 Task: Change  the formatting of the data to Which is Greater than5, In conditional formating, put the option 'Yelow Fill with Drak Yellow Text'In the sheet   Stellar Sales templetes book
Action: Mouse moved to (49, 196)
Screenshot: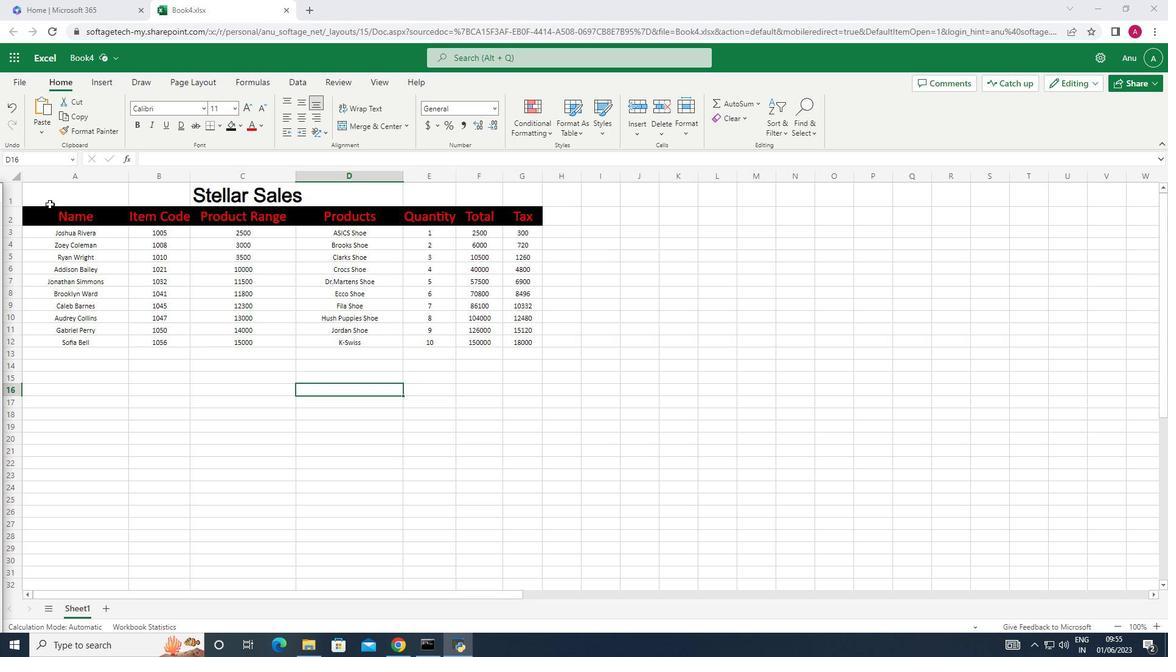 
Action: Mouse pressed left at (49, 196)
Screenshot: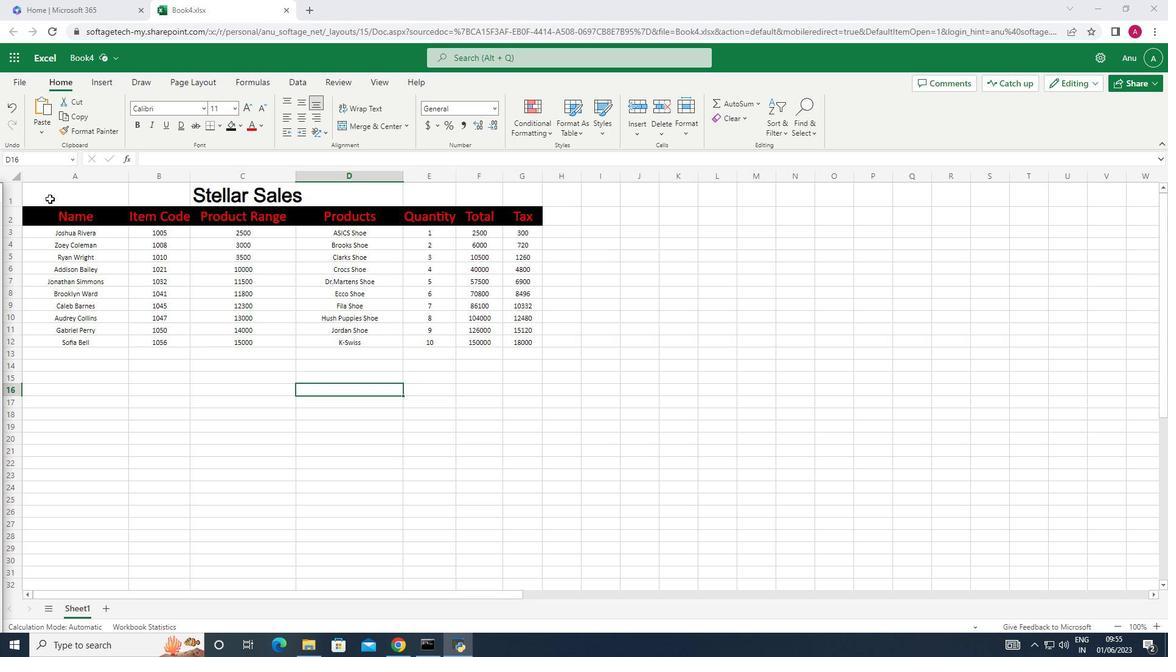 
Action: Mouse moved to (551, 136)
Screenshot: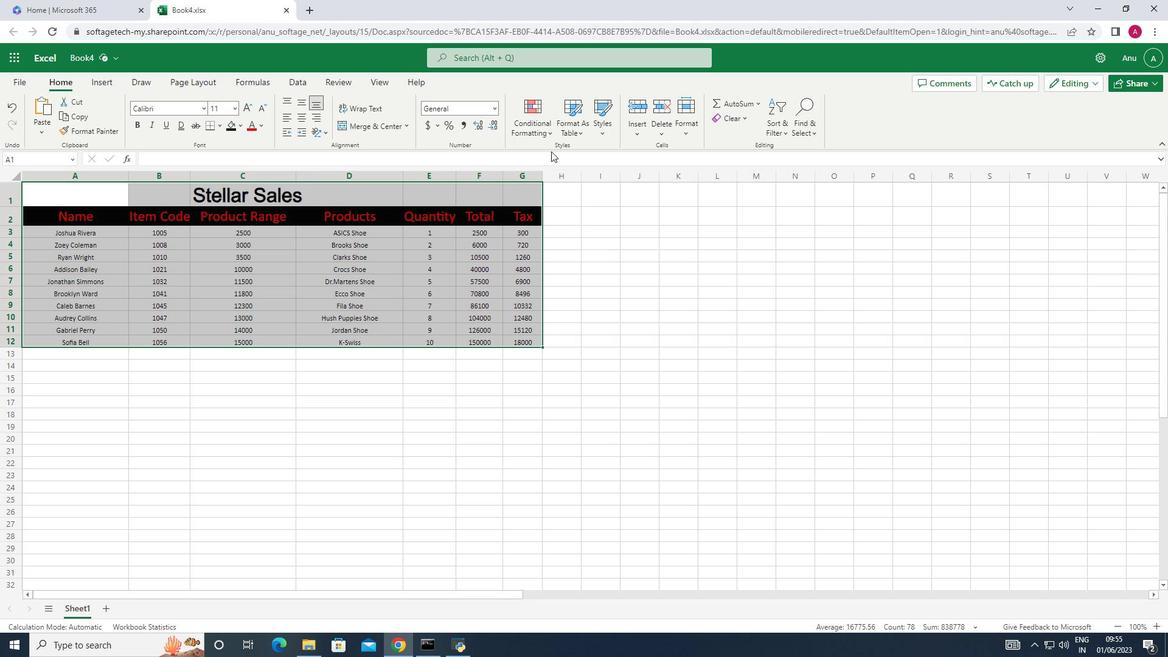 
Action: Mouse pressed left at (551, 136)
Screenshot: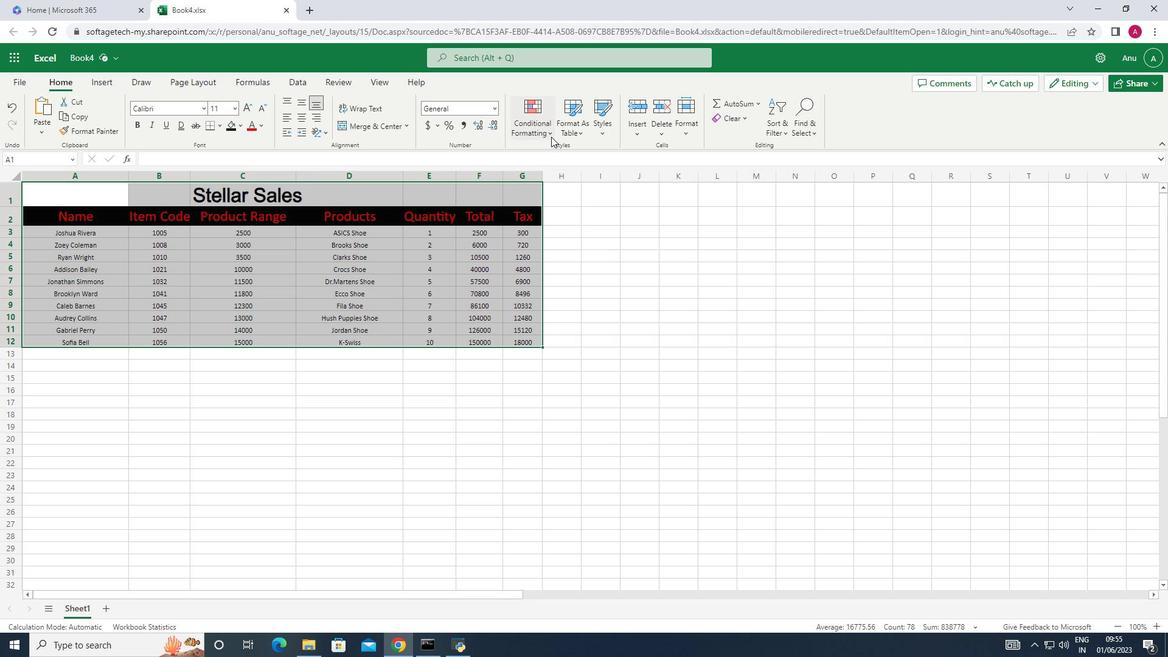 
Action: Mouse moved to (567, 171)
Screenshot: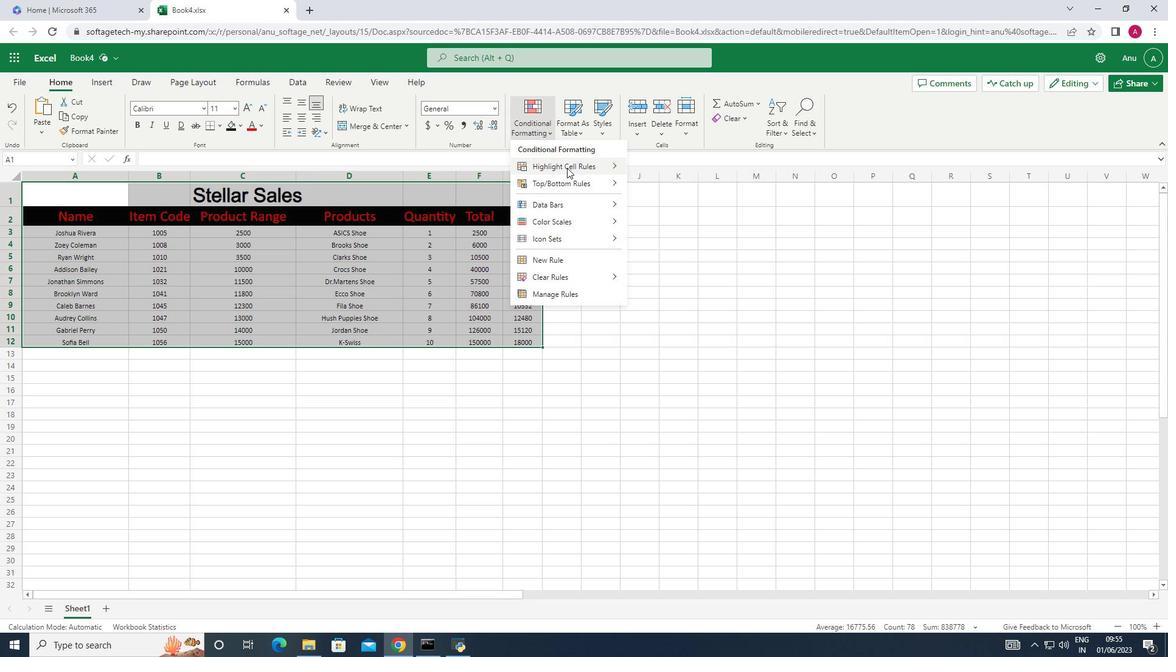
Action: Mouse pressed left at (567, 171)
Screenshot: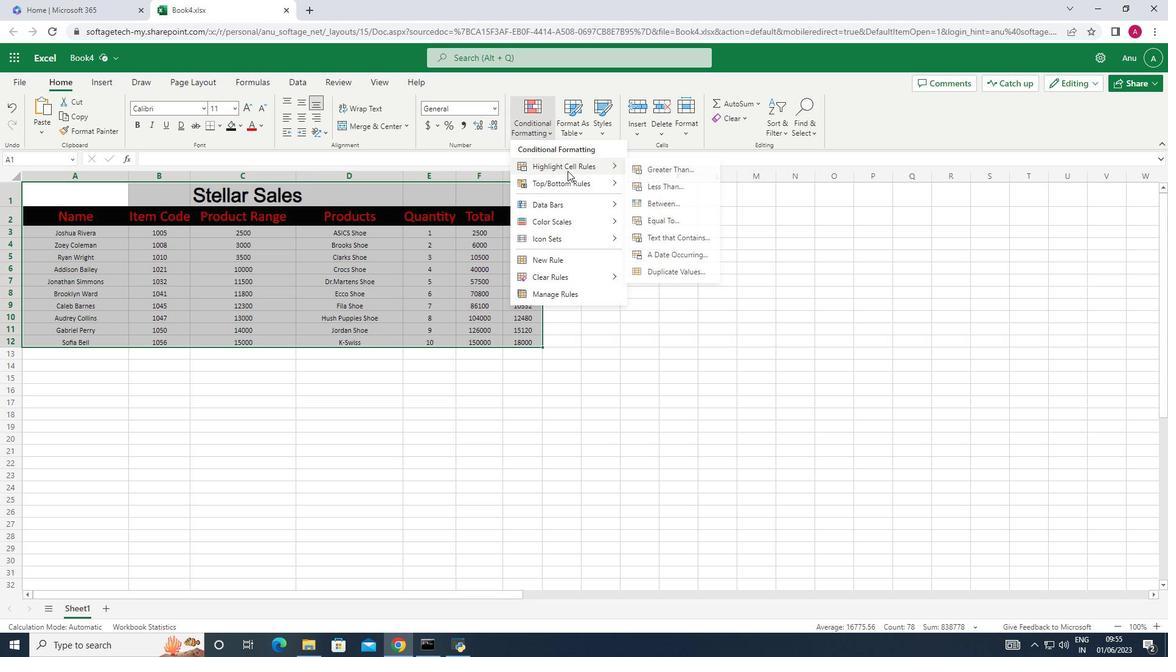 
Action: Mouse moved to (663, 171)
Screenshot: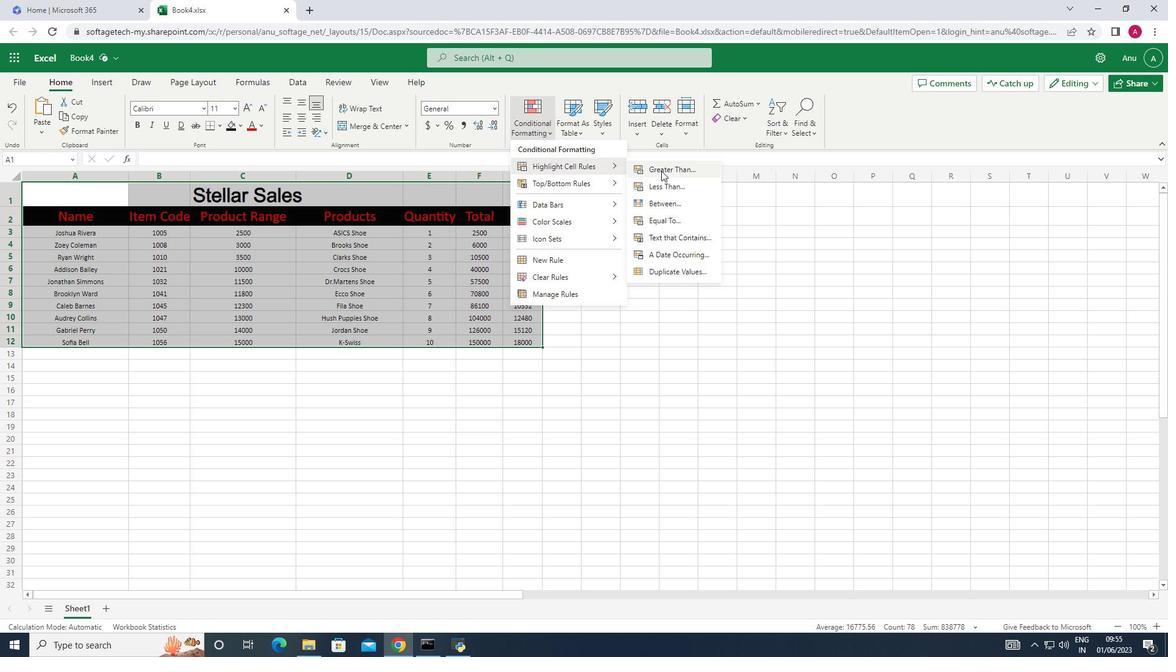 
Action: Mouse pressed left at (663, 171)
Screenshot: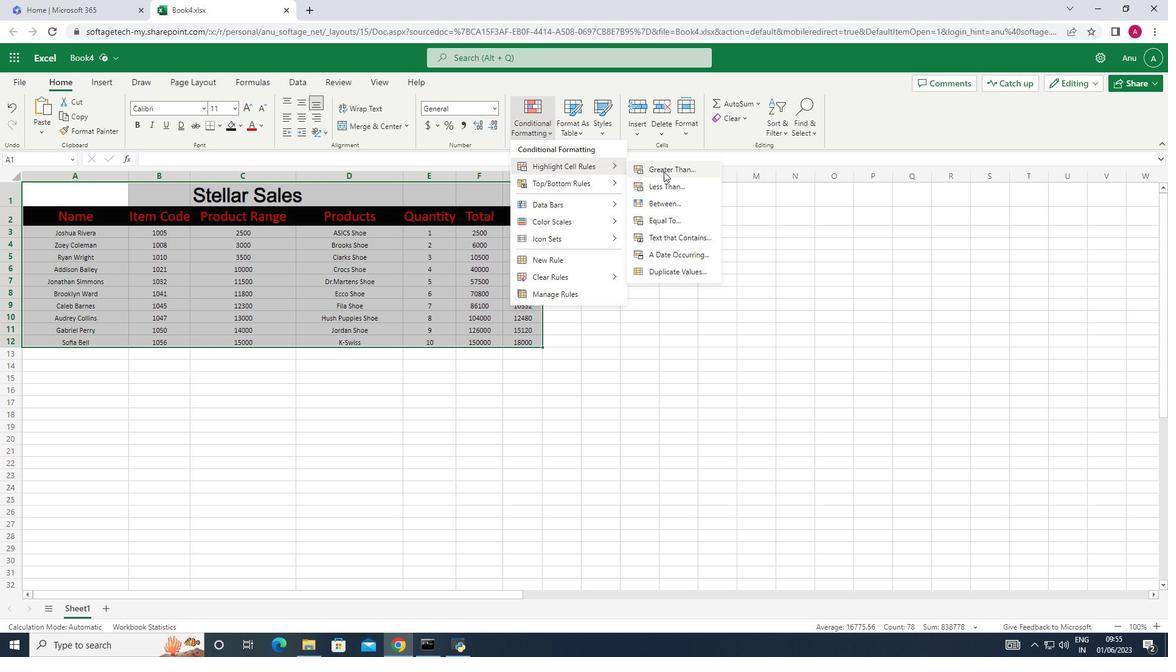 
Action: Key pressed 5
Screenshot: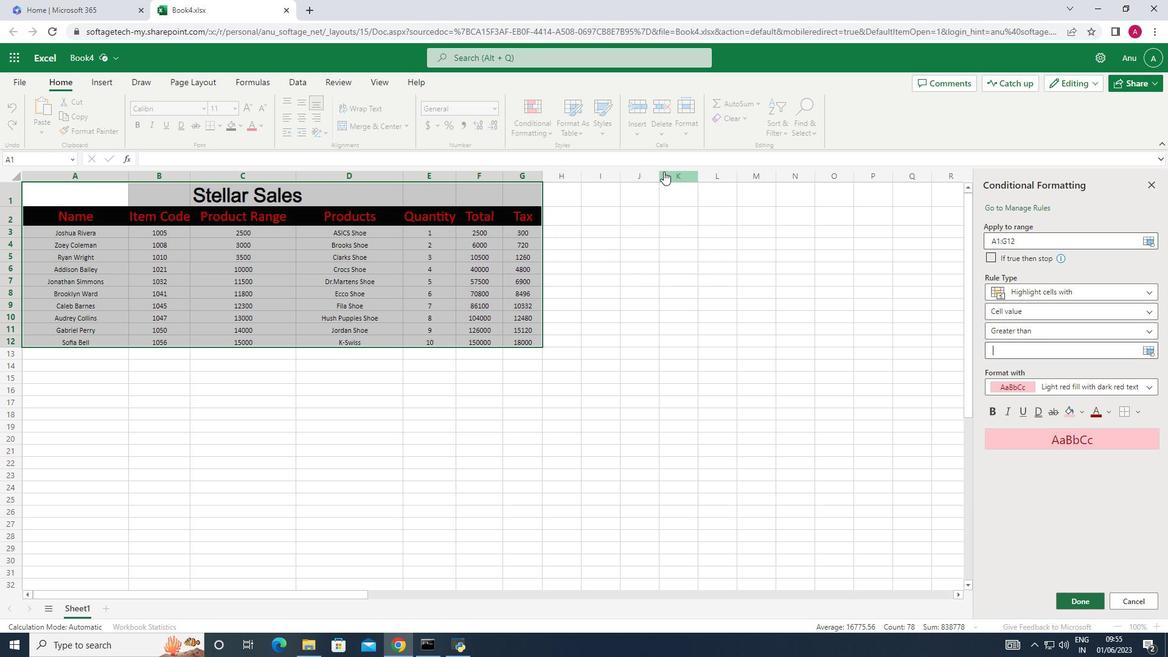 
Action: Mouse moved to (1084, 408)
Screenshot: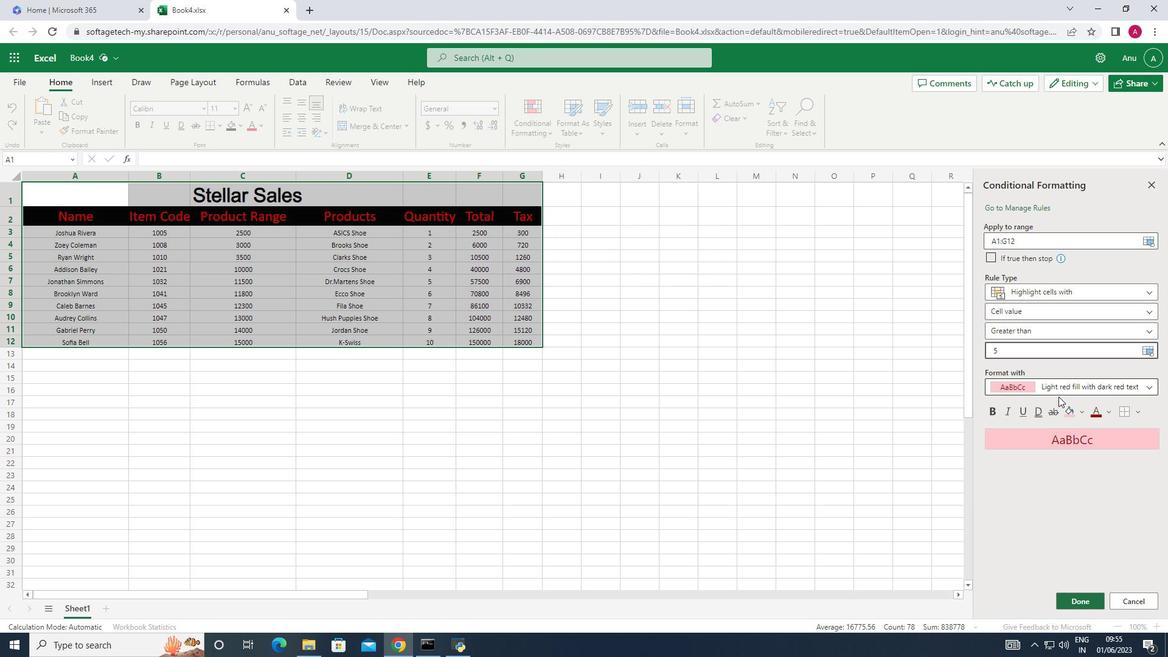 
Action: Mouse pressed left at (1084, 408)
Screenshot: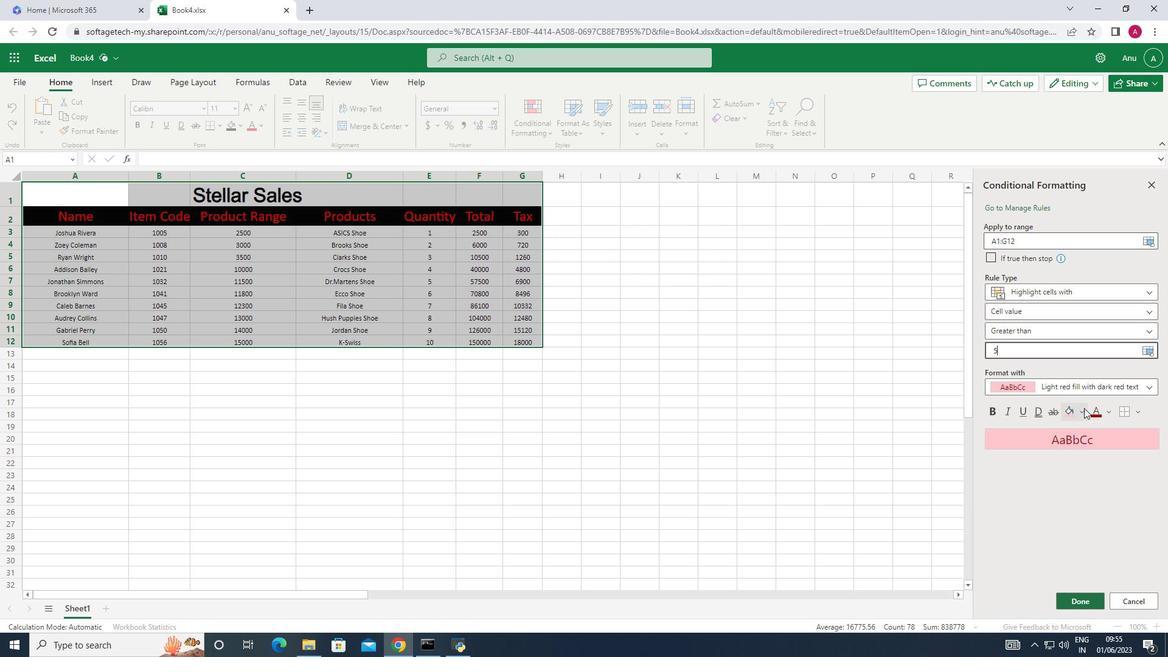 
Action: Mouse moved to (1064, 552)
Screenshot: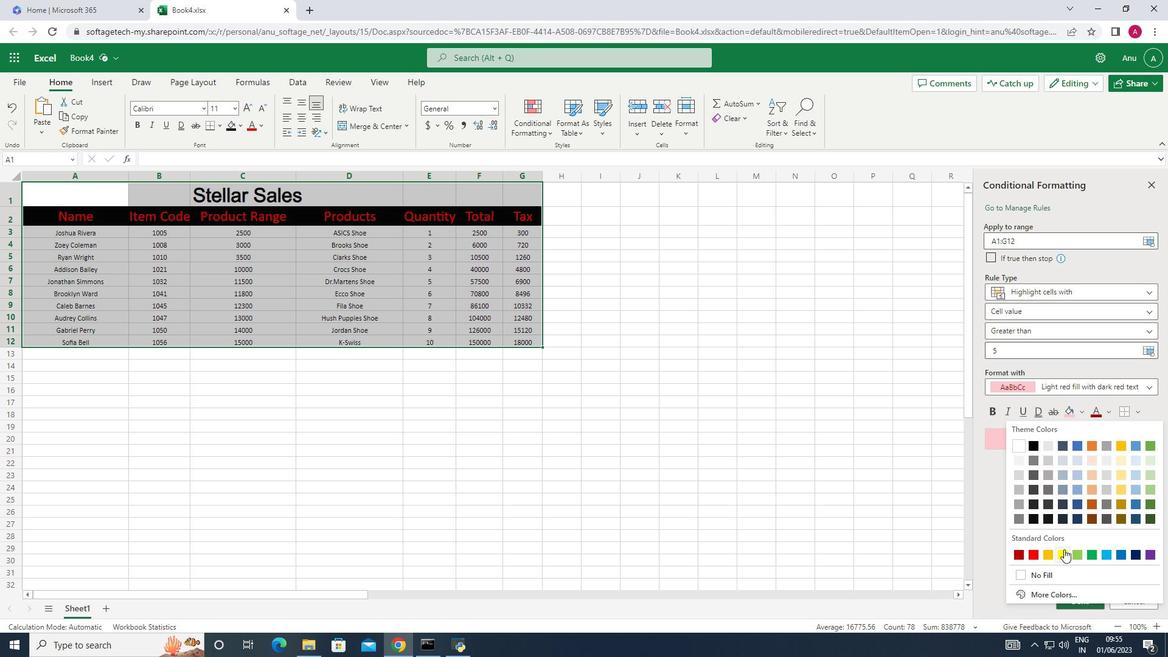 
Action: Mouse pressed left at (1064, 552)
Screenshot: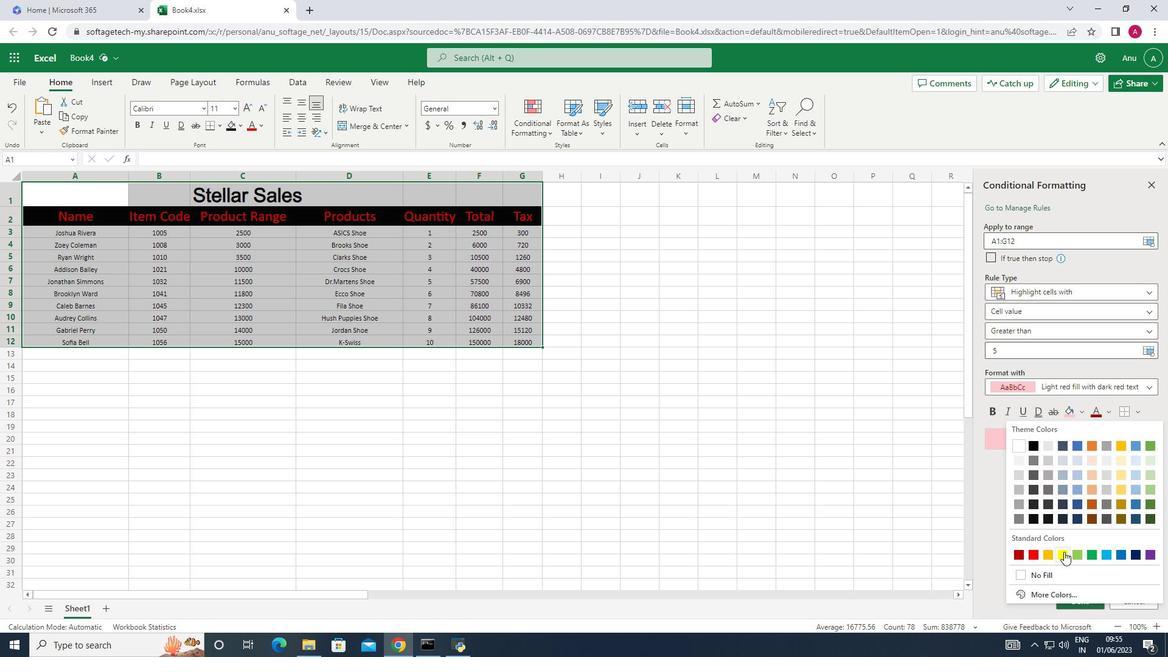 
Action: Mouse moved to (1108, 412)
Screenshot: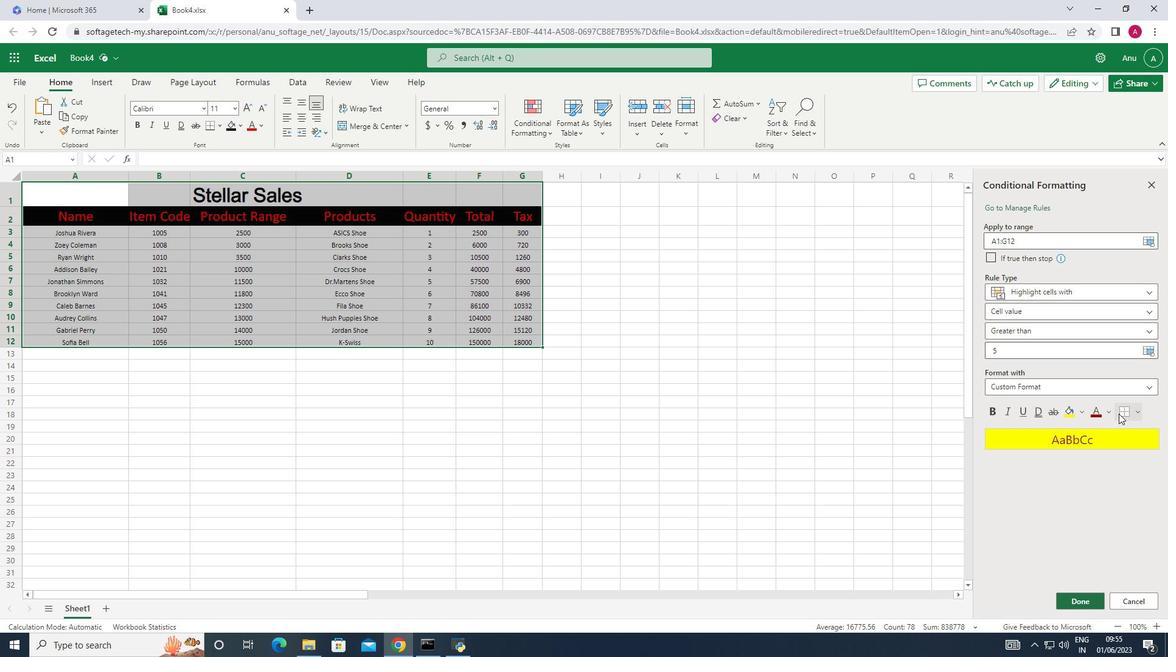 
Action: Mouse pressed left at (1108, 412)
Screenshot: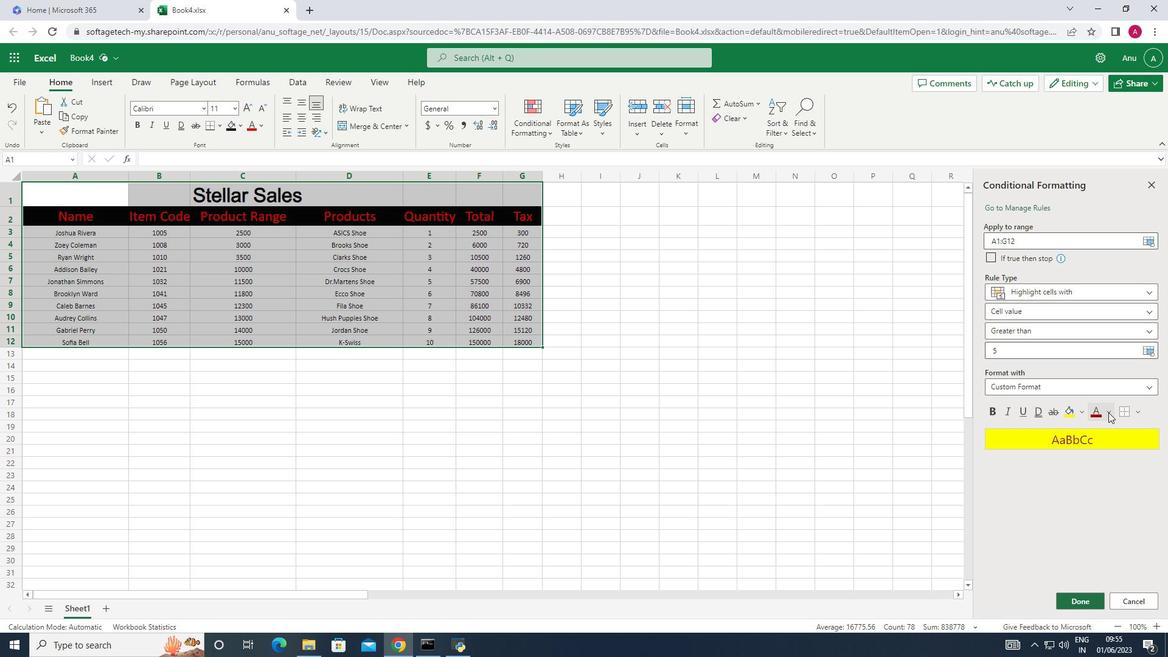 
Action: Mouse moved to (1122, 536)
Screenshot: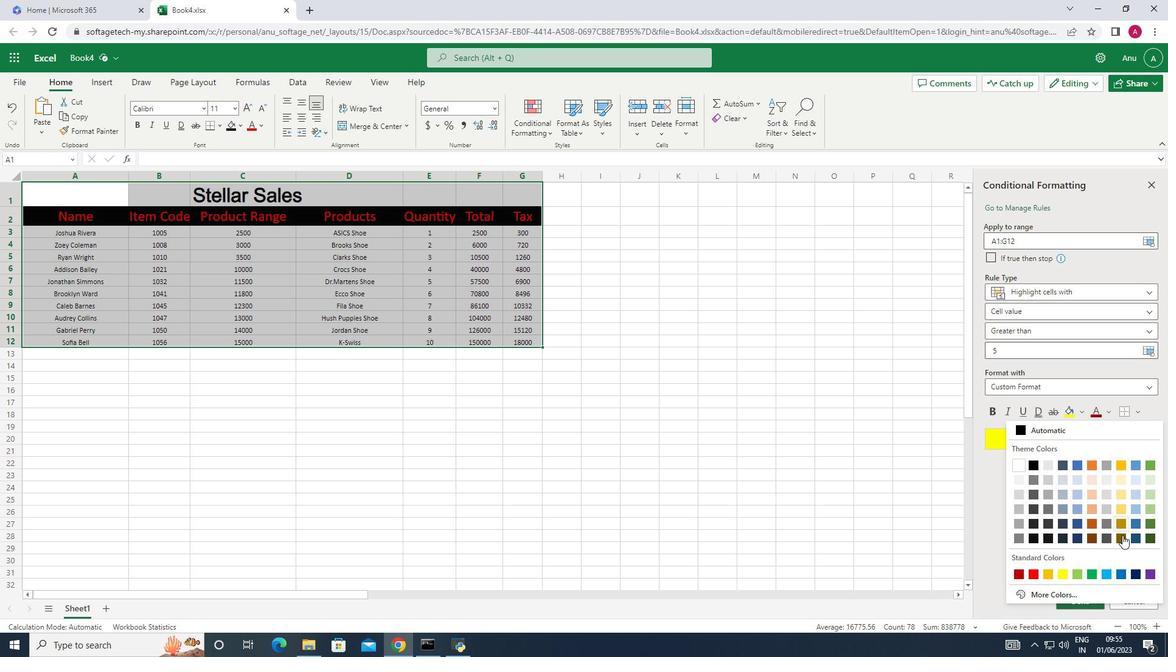 
Action: Mouse pressed left at (1122, 536)
Screenshot: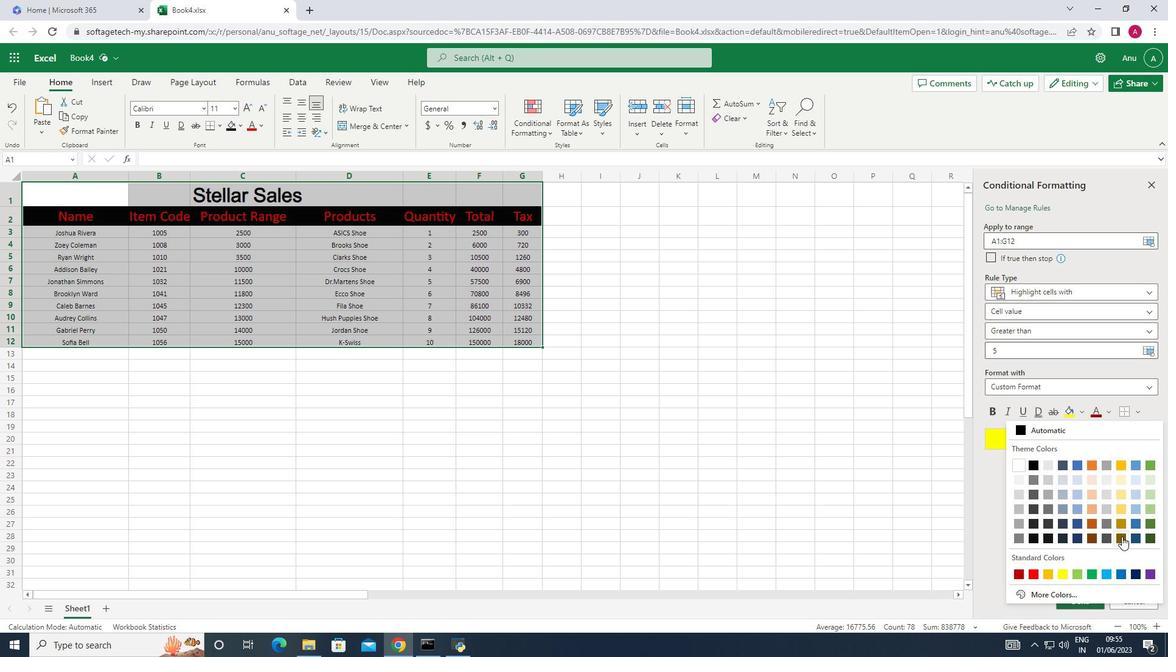 
Action: Mouse moved to (1076, 600)
Screenshot: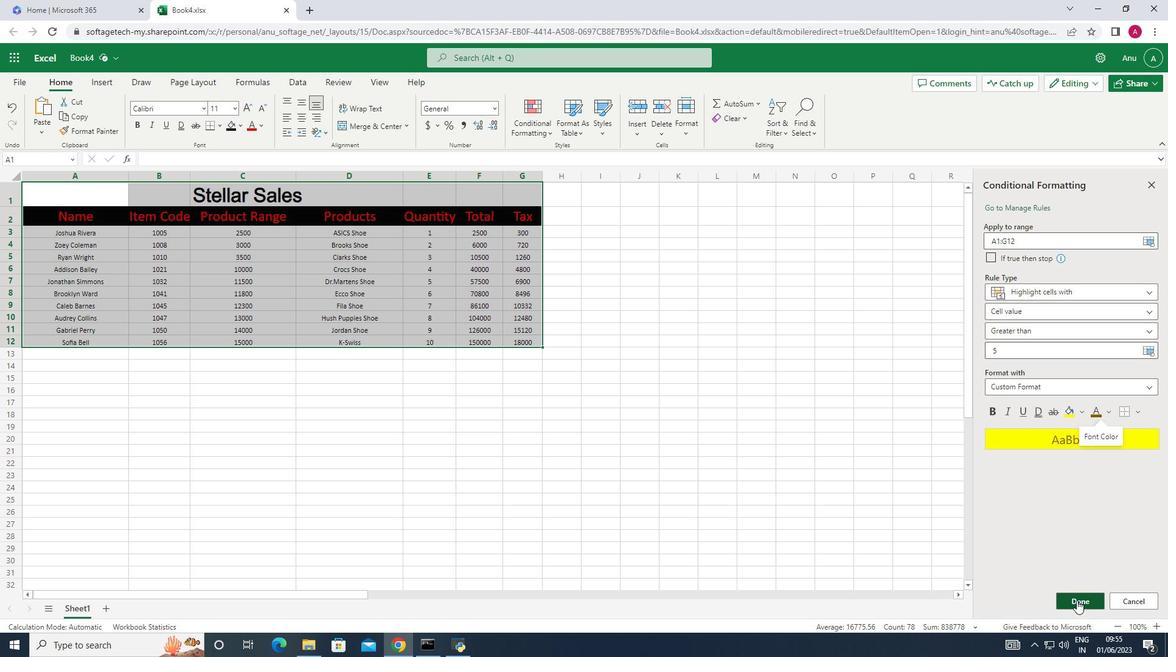 
Action: Mouse pressed left at (1076, 600)
Screenshot: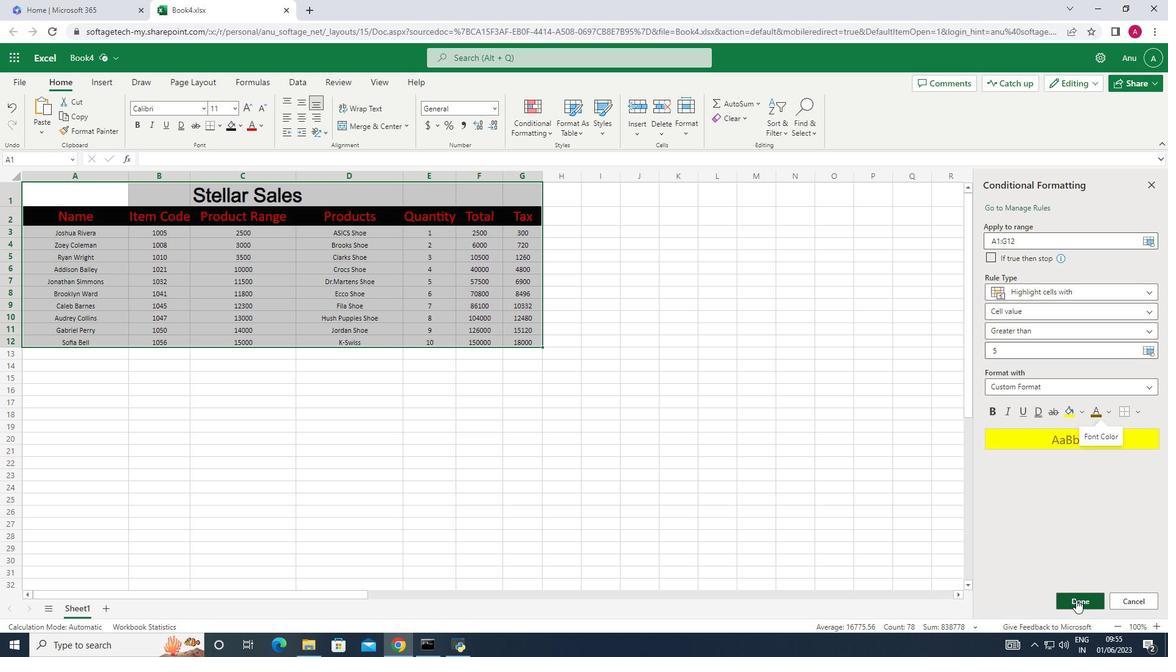 
Action: Mouse moved to (841, 407)
Screenshot: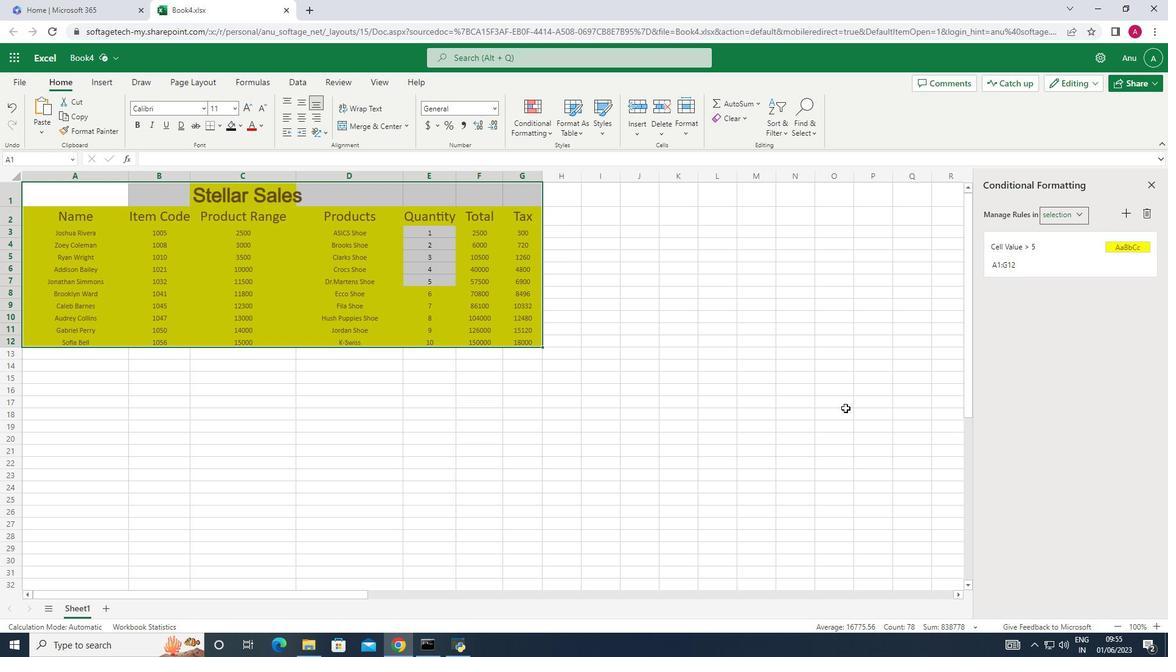 
